 Task: View the workspace unsupported.
Action: Mouse moved to (24, 597)
Screenshot: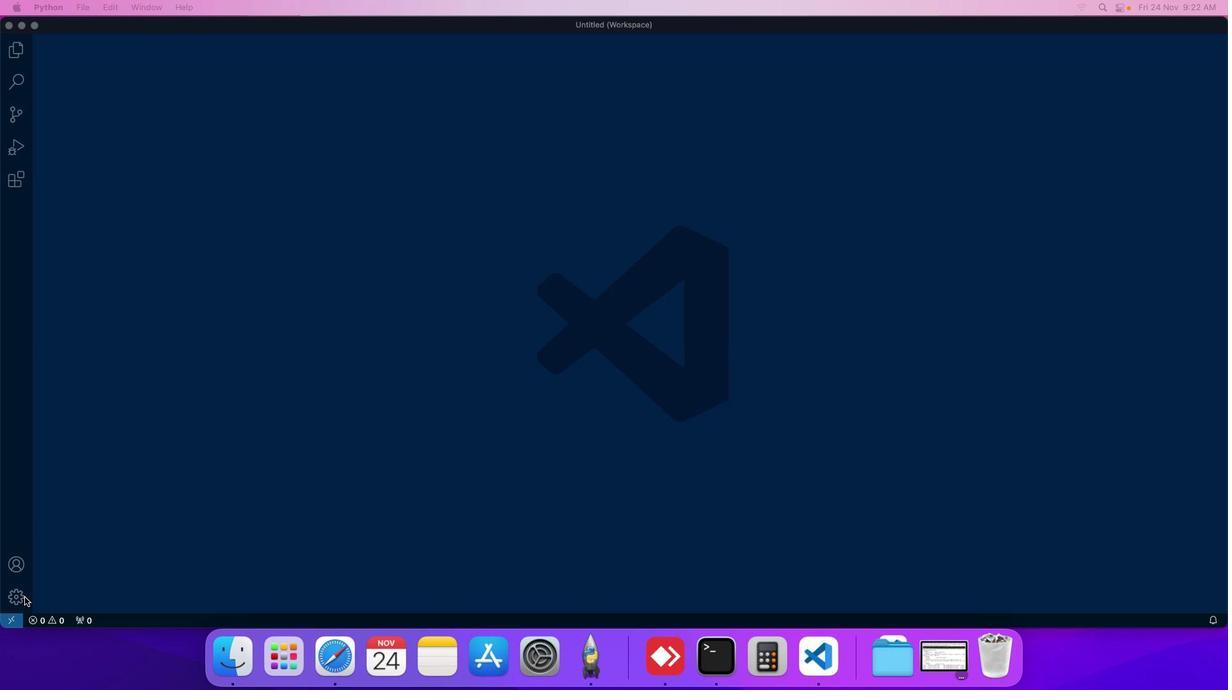 
Action: Mouse pressed left at (24, 597)
Screenshot: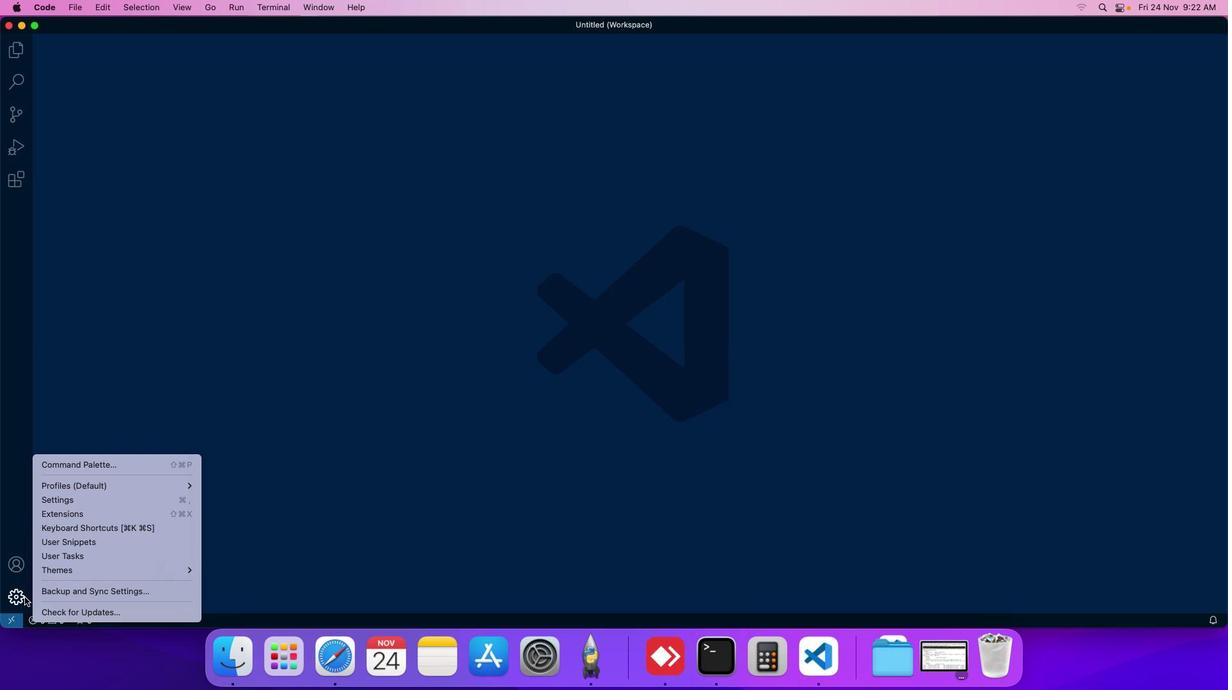 
Action: Mouse moved to (54, 516)
Screenshot: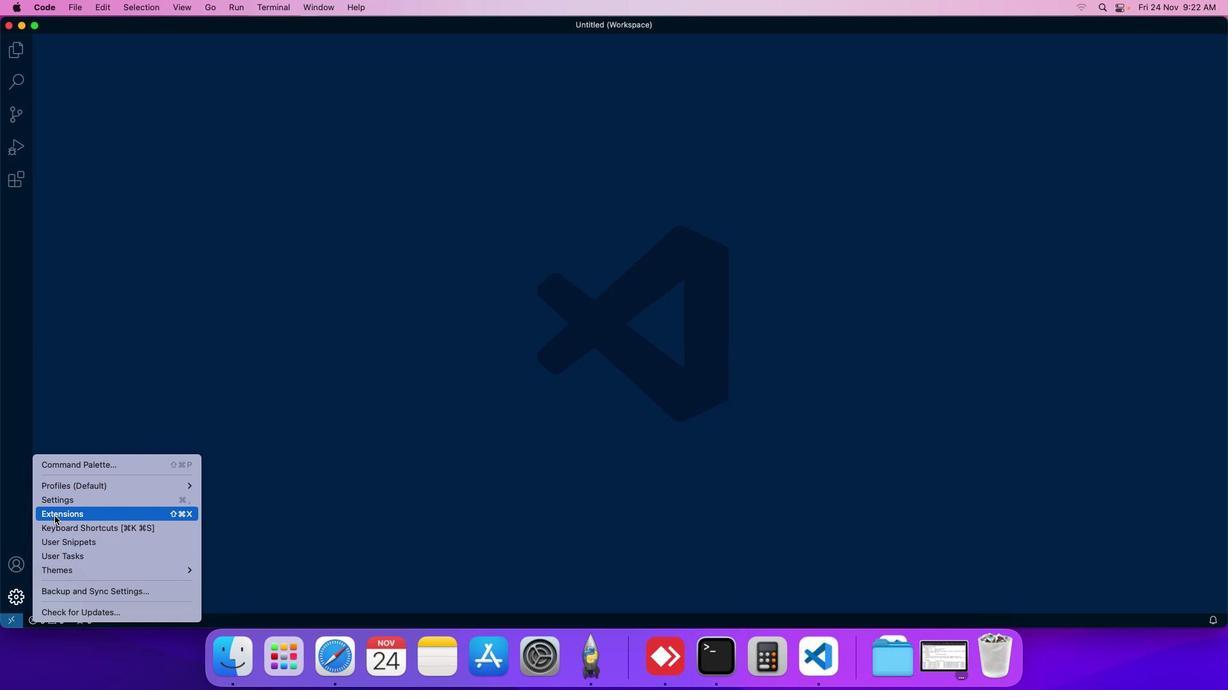 
Action: Mouse pressed left at (54, 516)
Screenshot: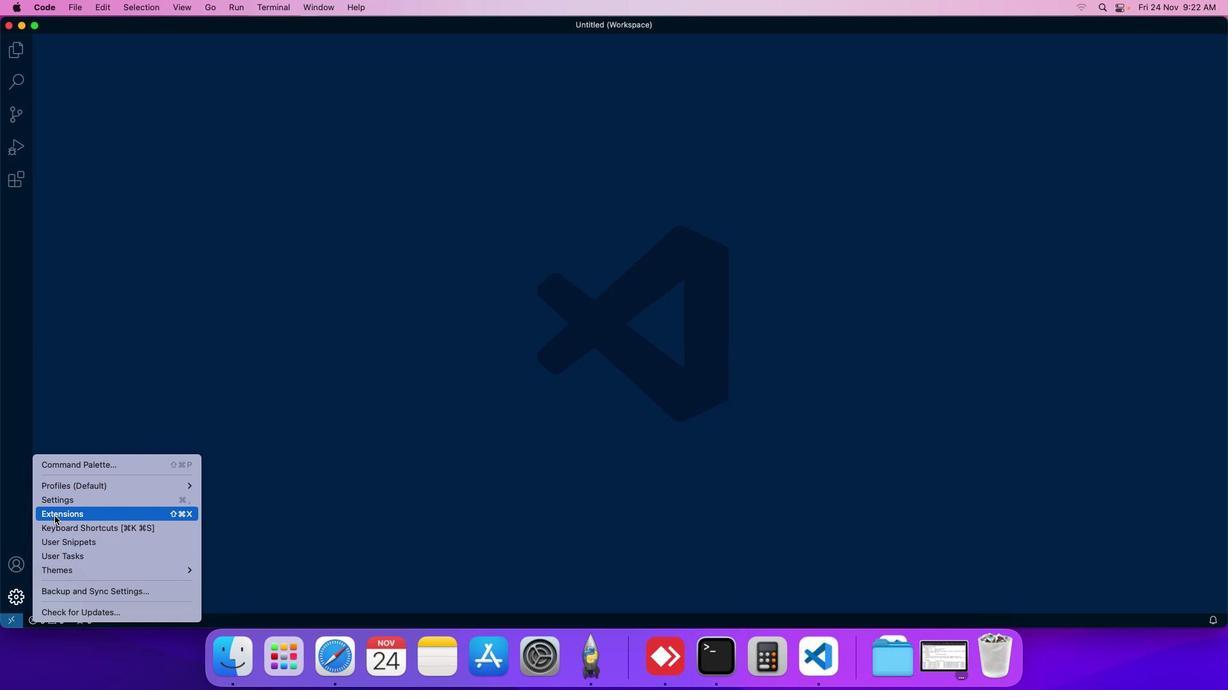 
Action: Mouse moved to (139, 53)
Screenshot: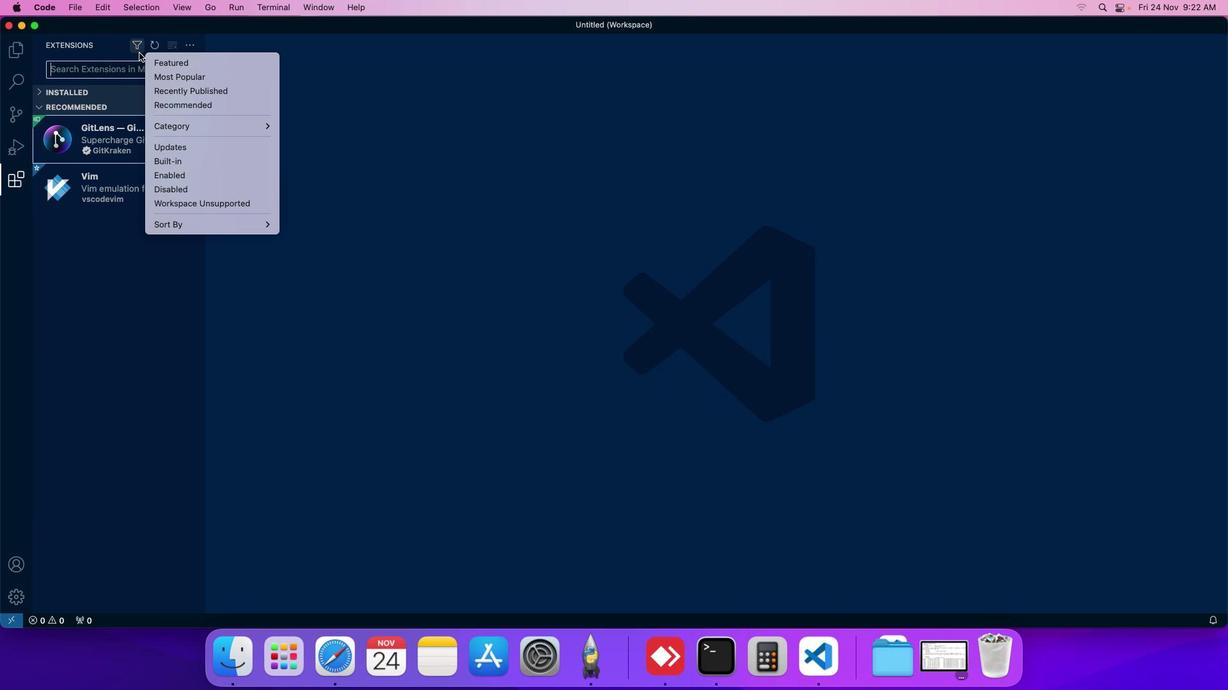 
Action: Mouse pressed left at (139, 53)
Screenshot: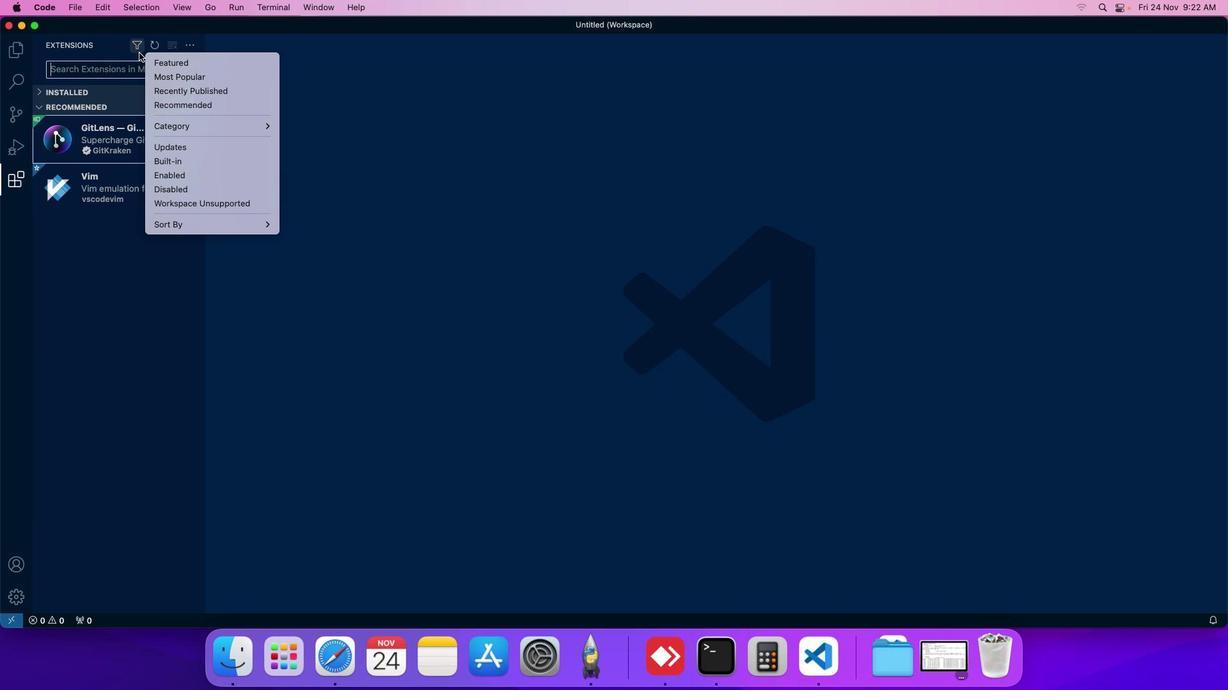 
Action: Mouse moved to (173, 206)
Screenshot: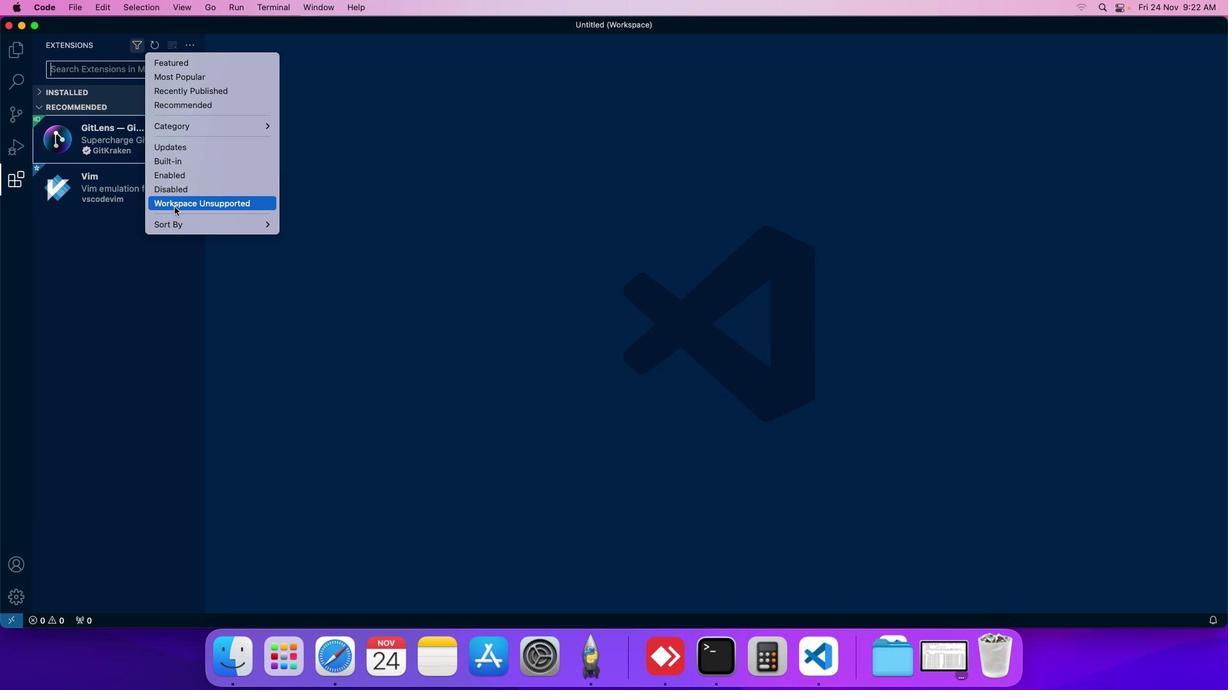 
Action: Mouse pressed left at (173, 206)
Screenshot: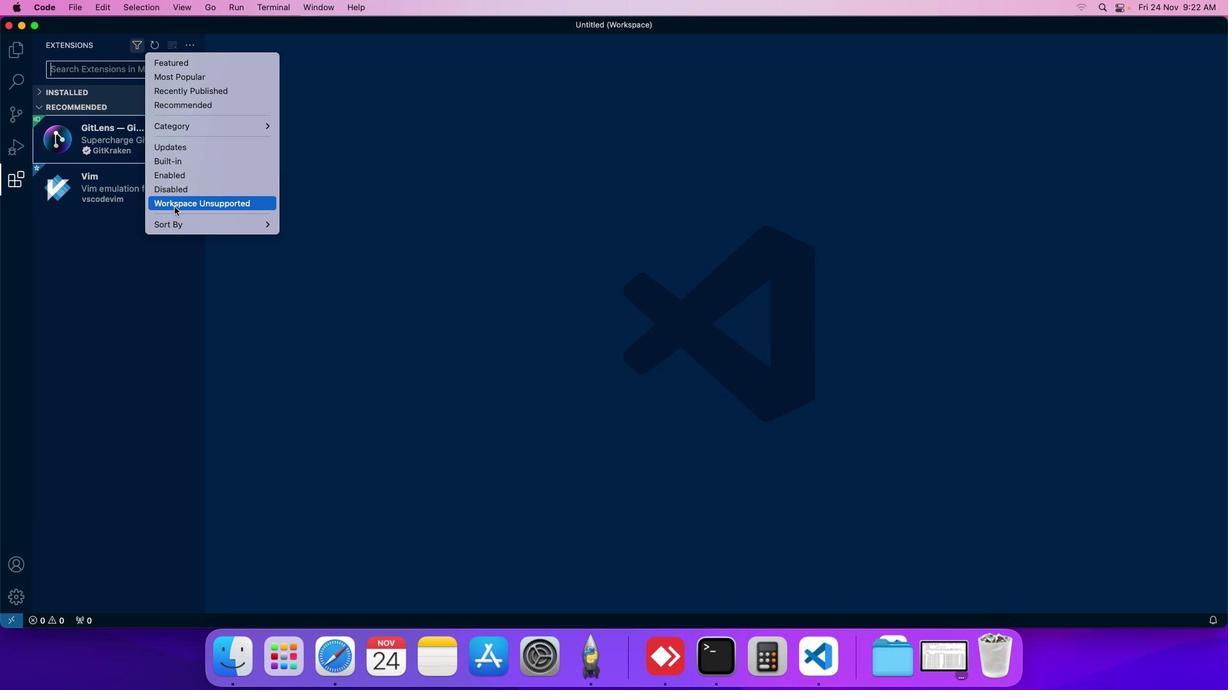 
Action: Mouse moved to (151, 177)
Screenshot: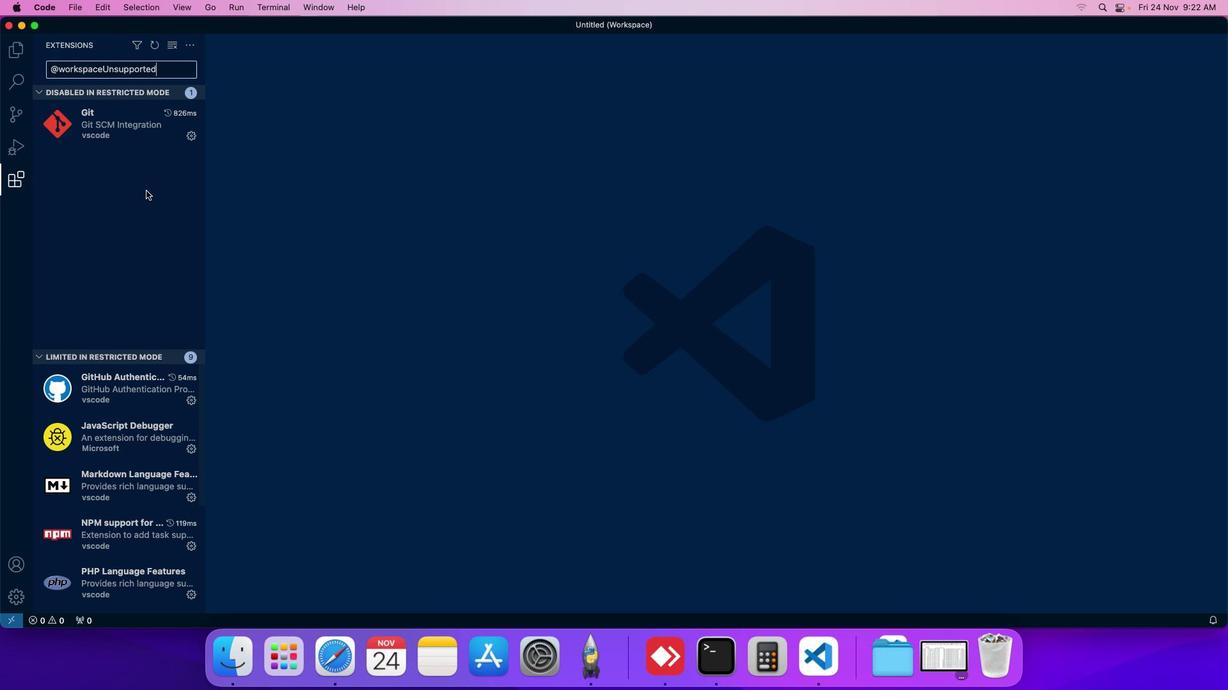 
